 Task: Create List Brand Awareness in Board Employee Benefits Optimization to Workspace Application Development. Create List Brand Recognition in Board Customer Segmentation and Targeting to Workspace Application Development. Create List Brand Reputation in Board Product Development Roadmap and Timeline Planning to Workspace Application Development
Action: Mouse moved to (68, 369)
Screenshot: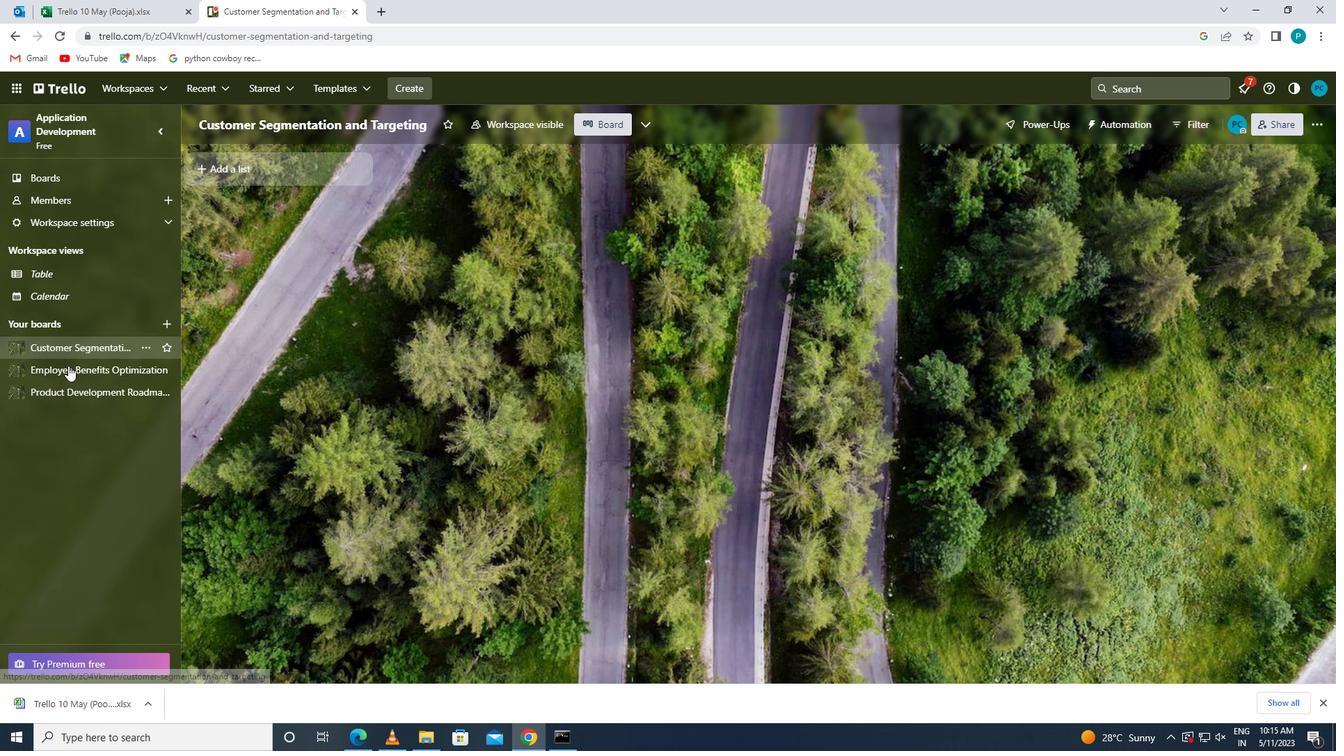 
Action: Mouse pressed left at (68, 369)
Screenshot: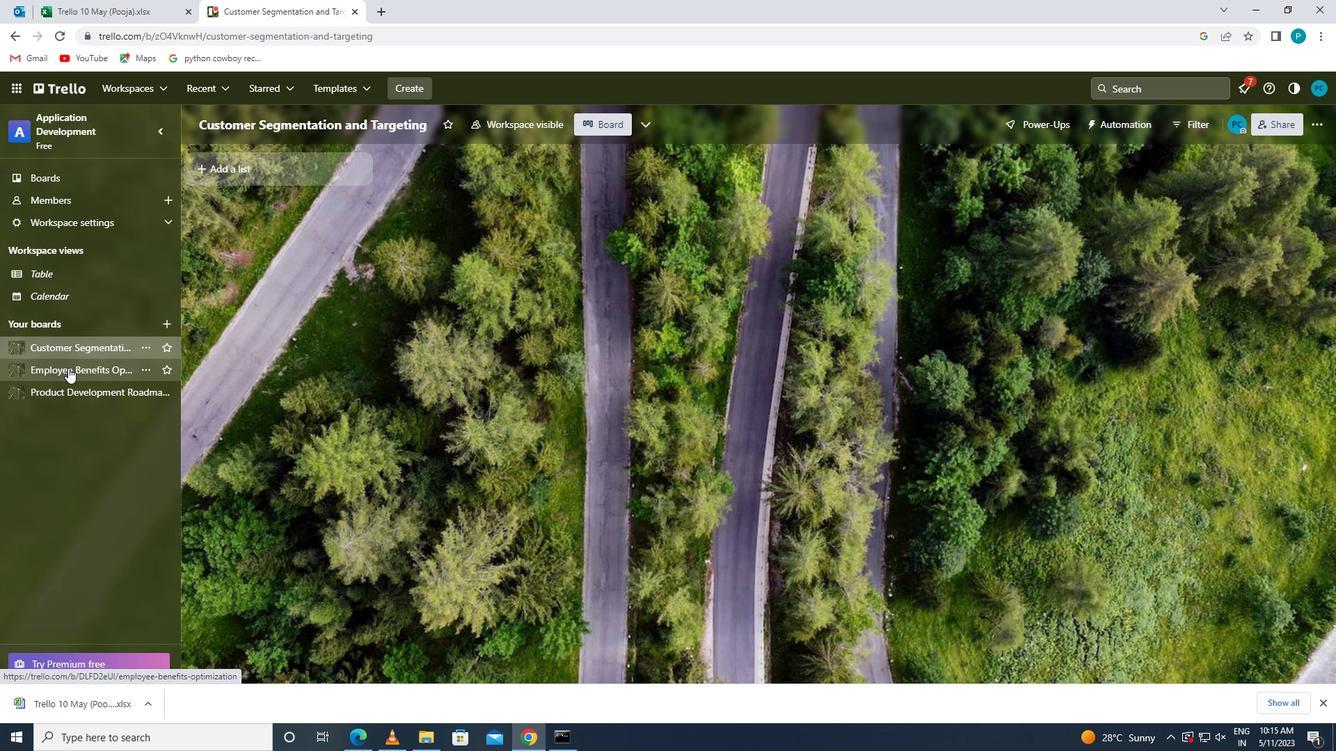 
Action: Mouse moved to (246, 165)
Screenshot: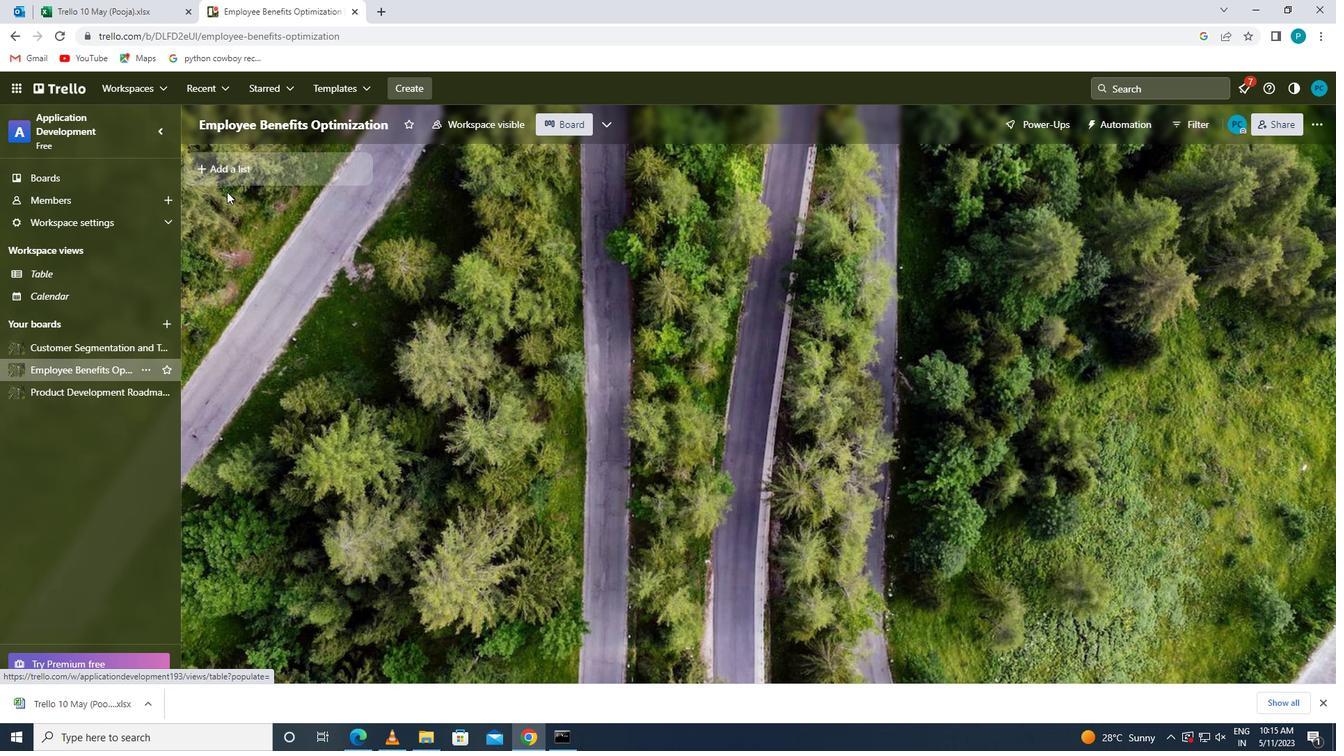 
Action: Mouse pressed left at (246, 165)
Screenshot: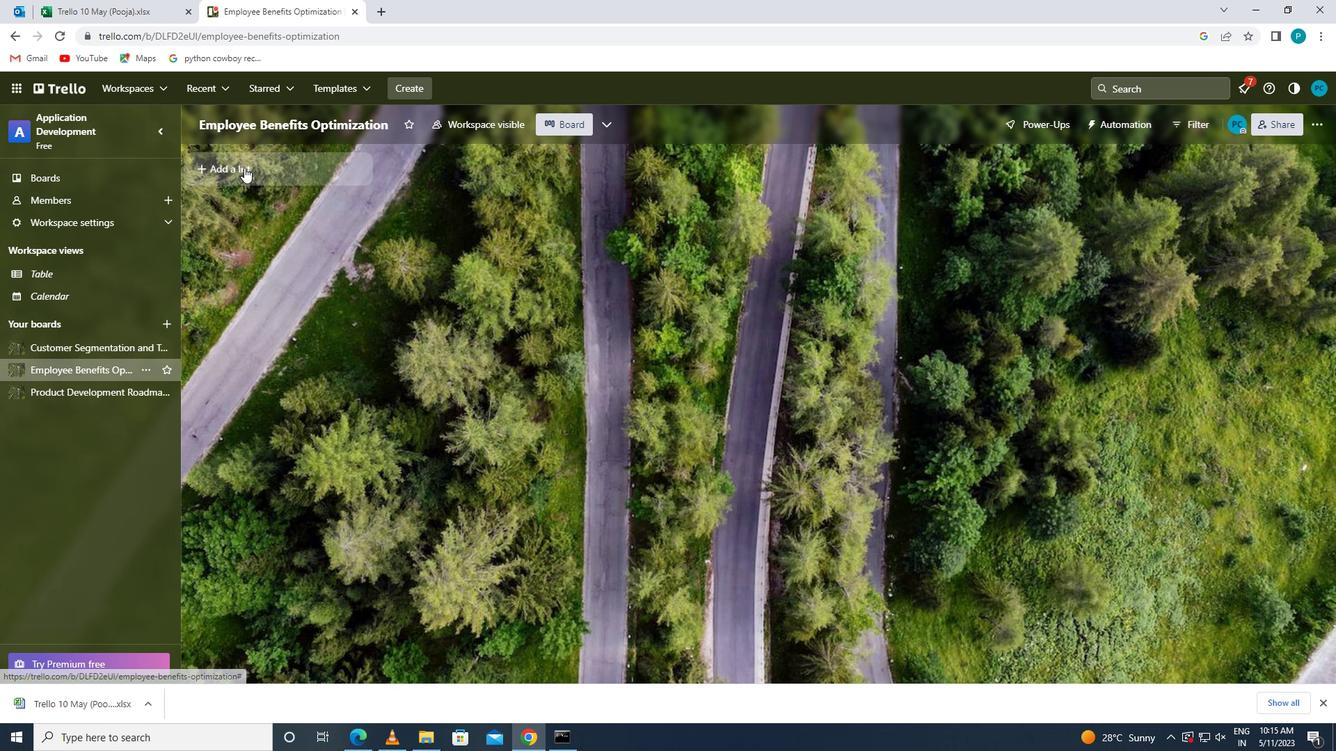
Action: Key pressed <Key.caps_lock>b<Key.caps_lock>rand<Key.space><Key.caps_lock>a<Key.caps_lock>wareness
Screenshot: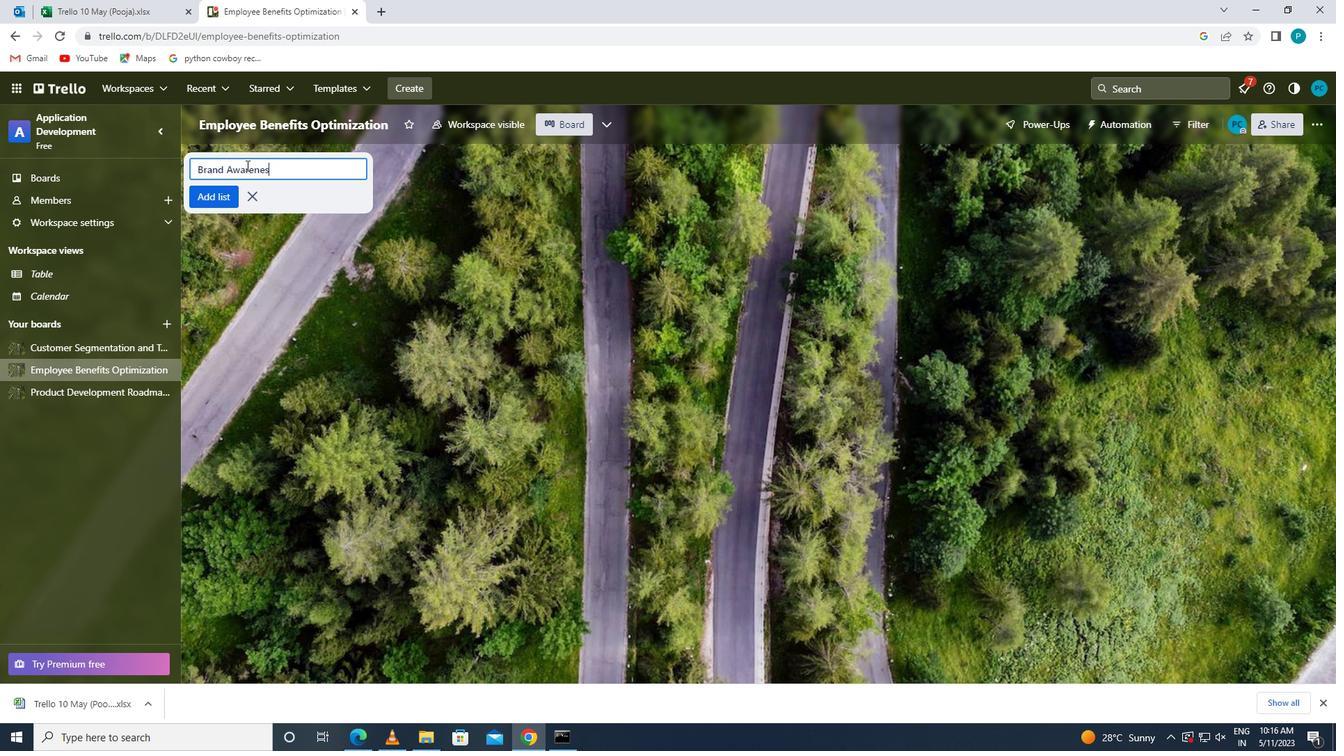 
Action: Mouse moved to (192, 188)
Screenshot: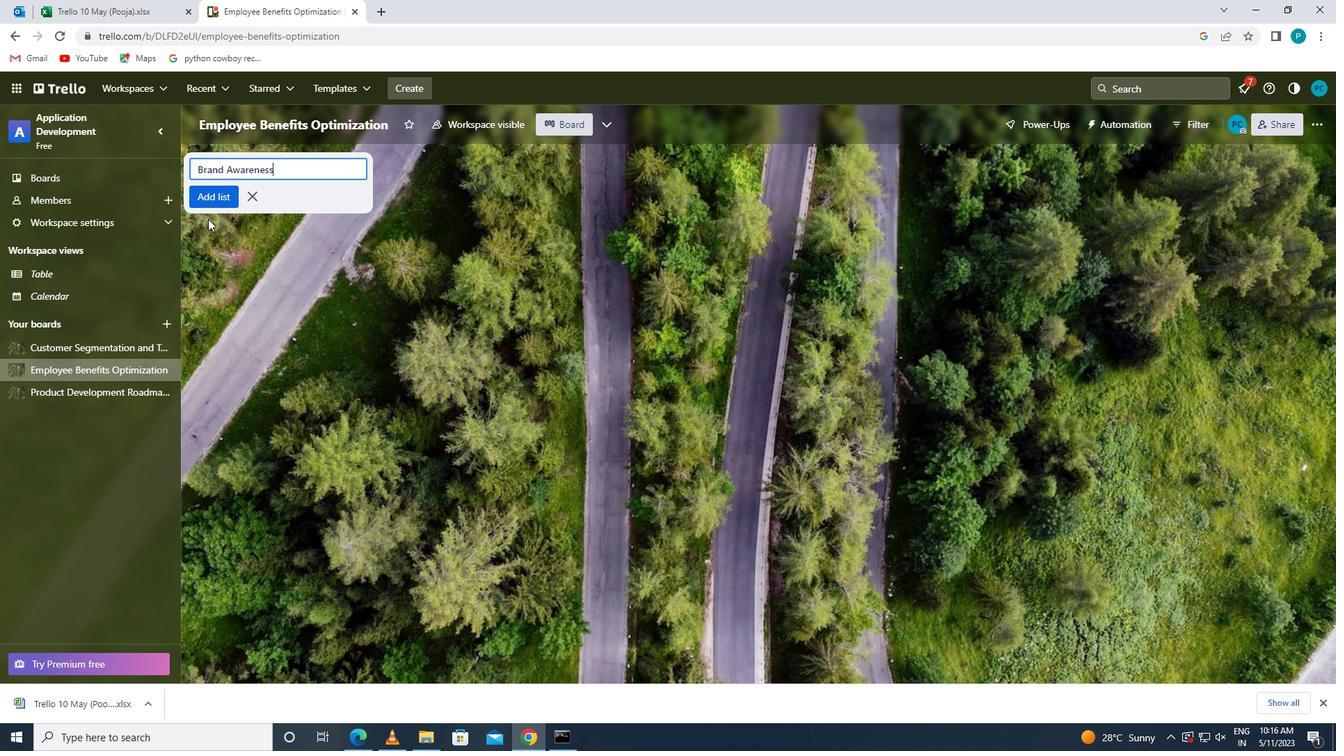 
Action: Mouse pressed left at (192, 188)
Screenshot: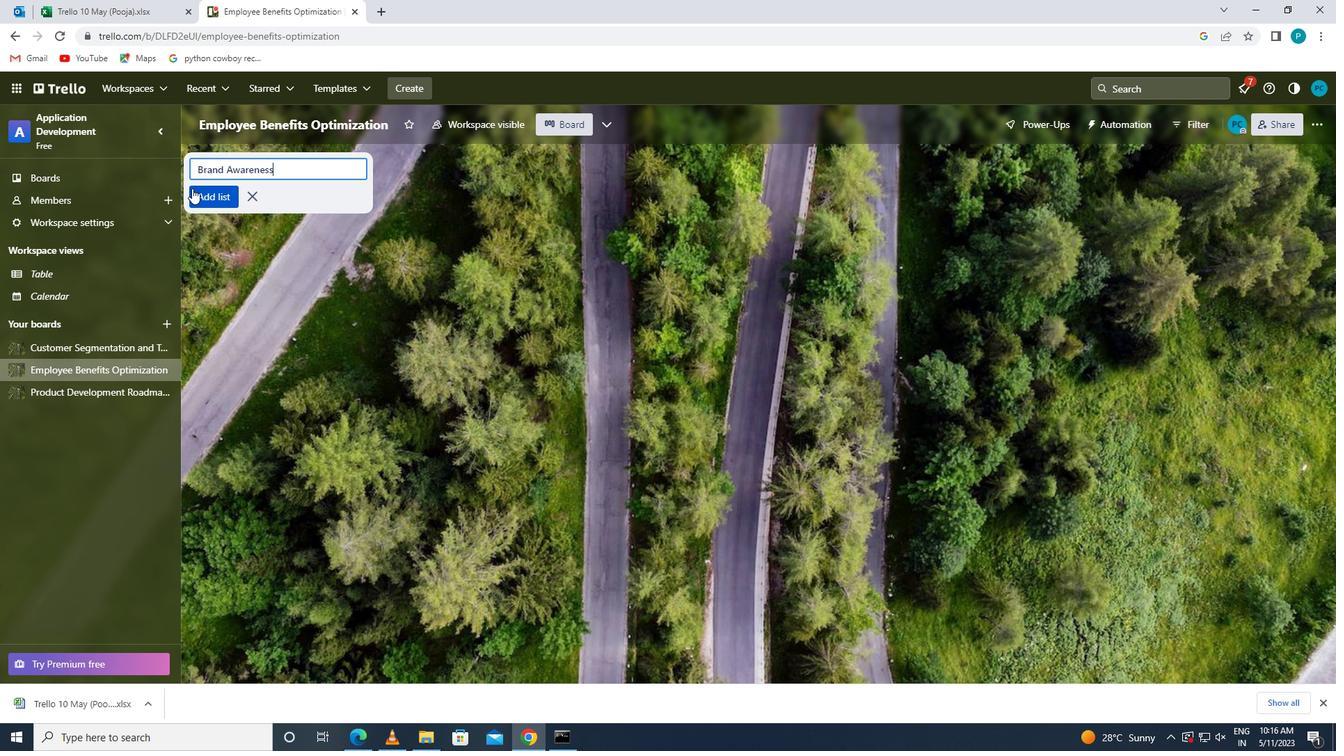 
Action: Mouse moved to (59, 341)
Screenshot: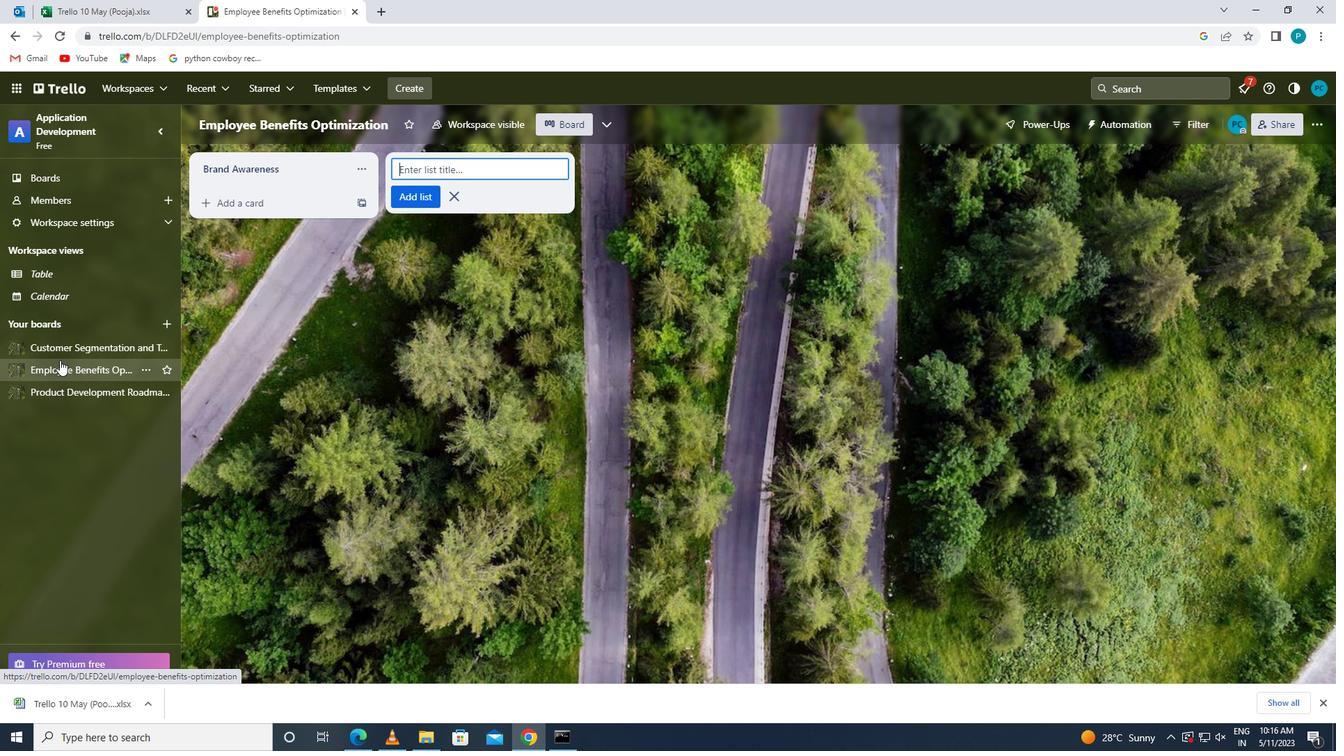 
Action: Mouse pressed left at (59, 341)
Screenshot: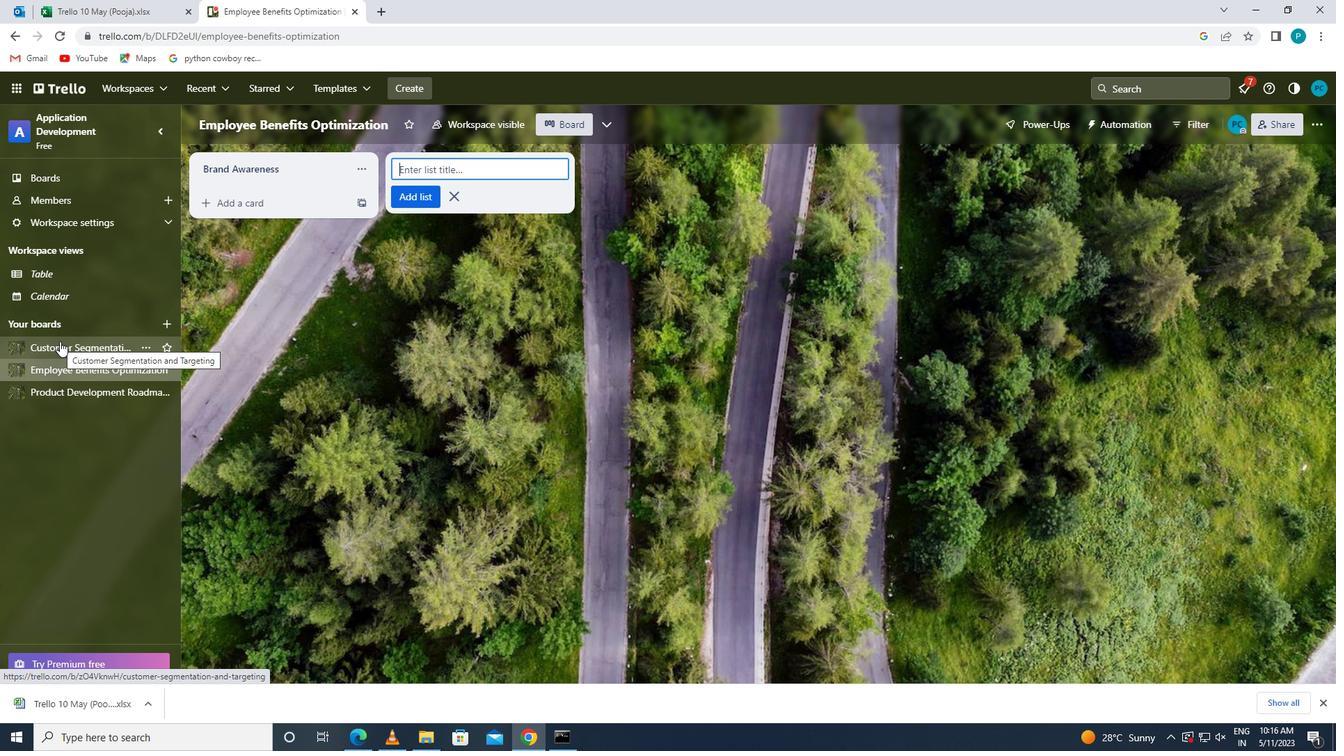 
Action: Mouse moved to (277, 176)
Screenshot: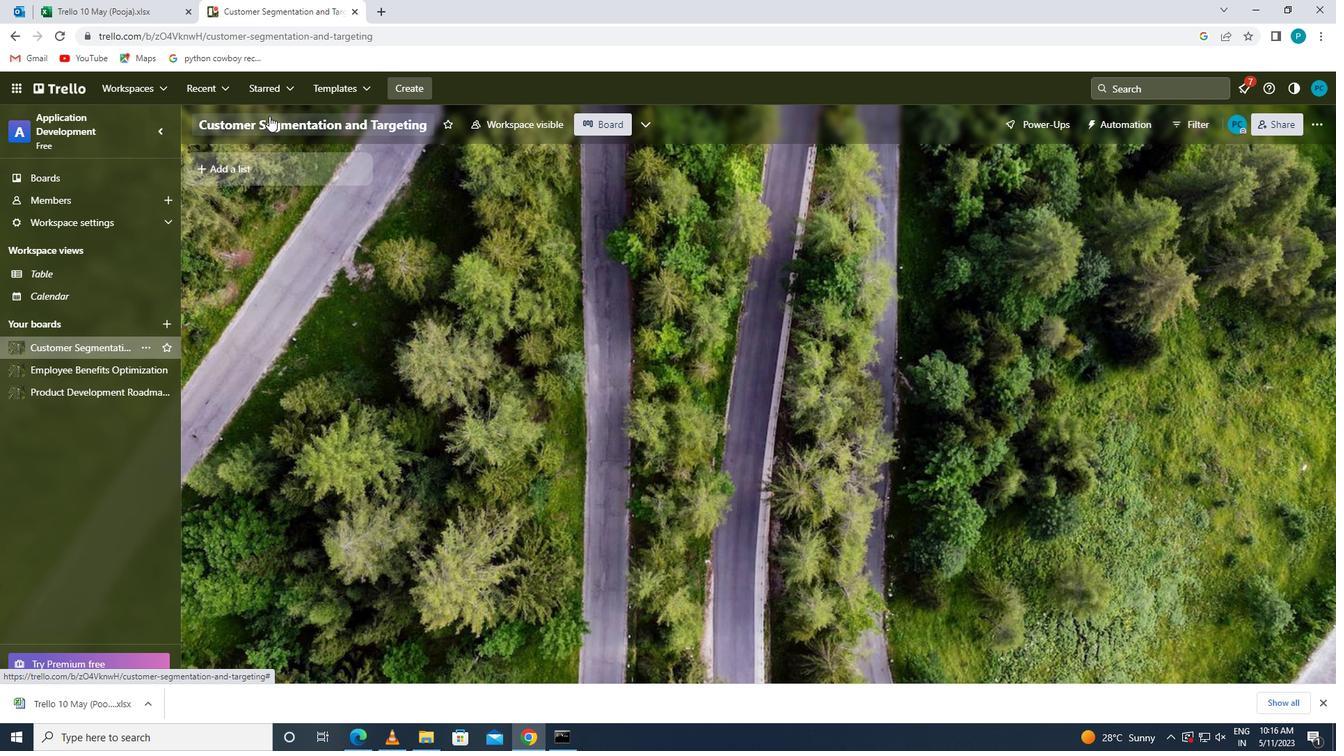 
Action: Mouse pressed left at (277, 176)
Screenshot: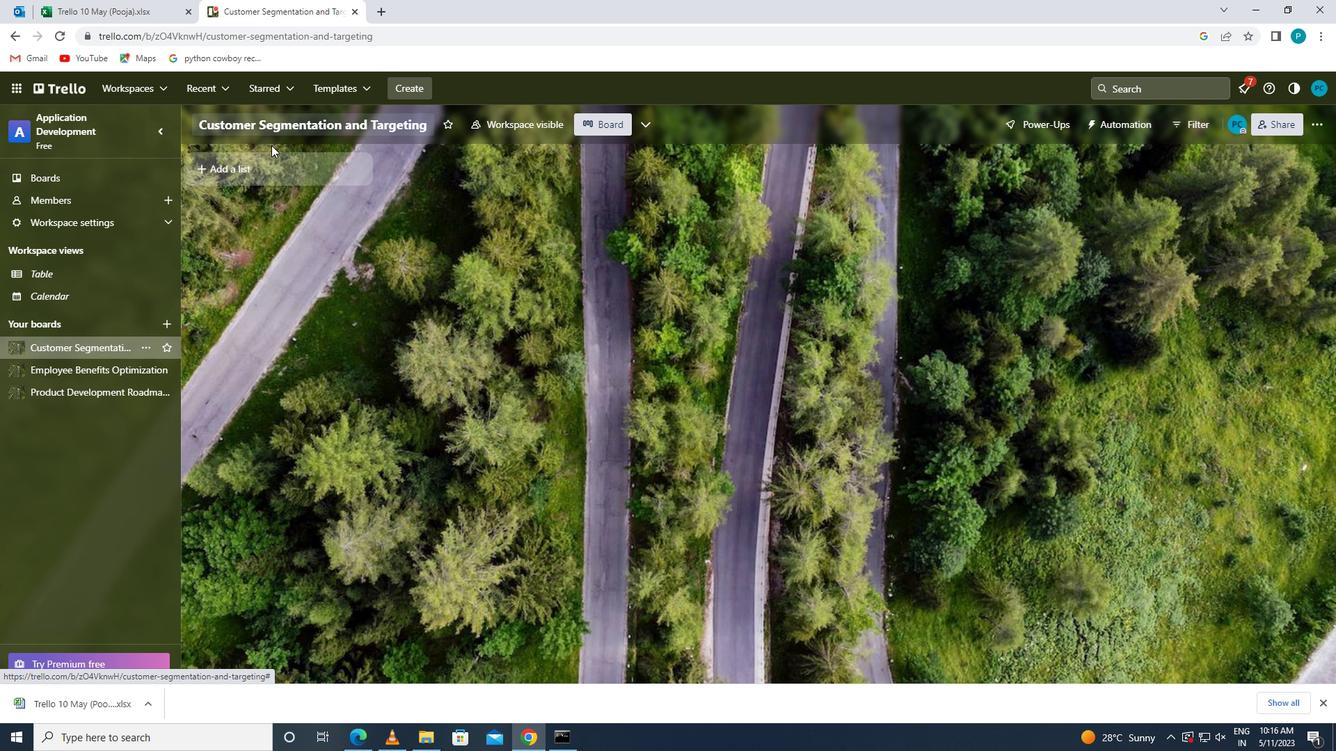 
Action: Key pressed <Key.caps_lock>b<Key.caps_lock>rand<Key.space><Key.caps_lock>r<Key.caps_lock>ecognition
Screenshot: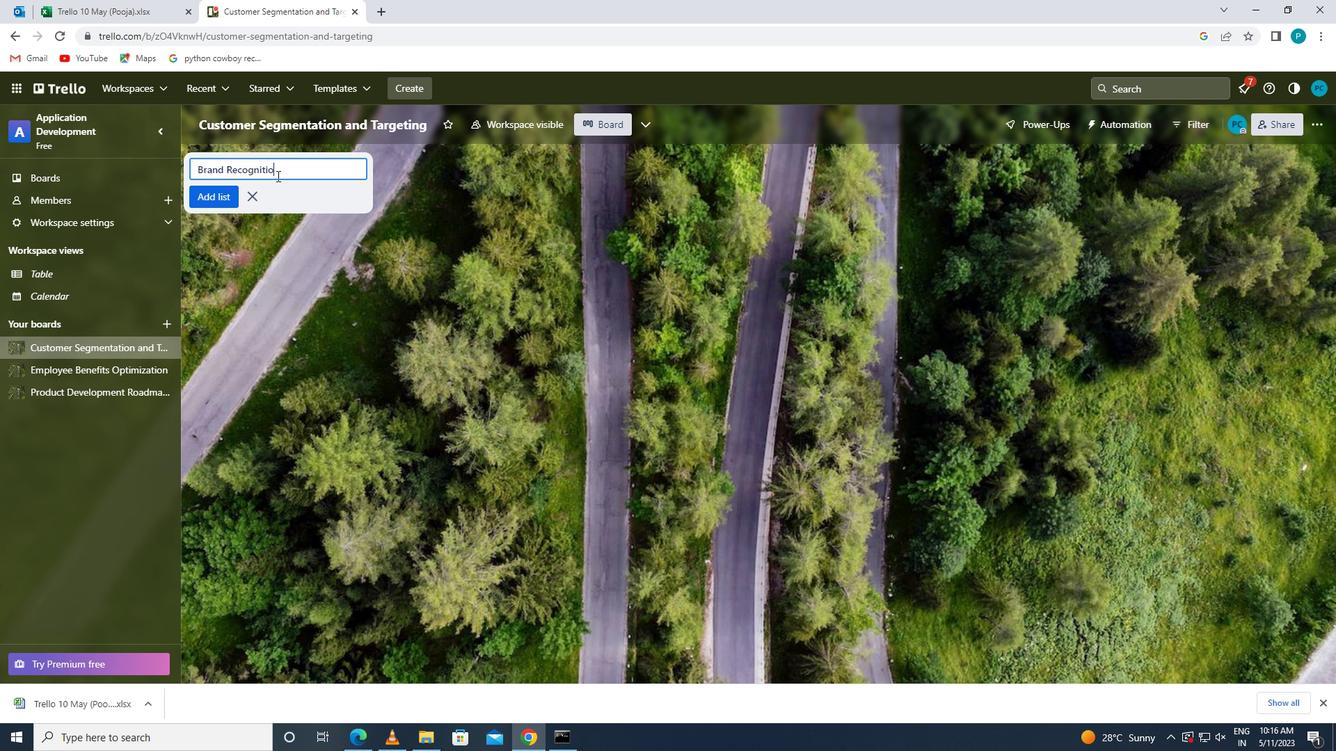 
Action: Mouse moved to (202, 196)
Screenshot: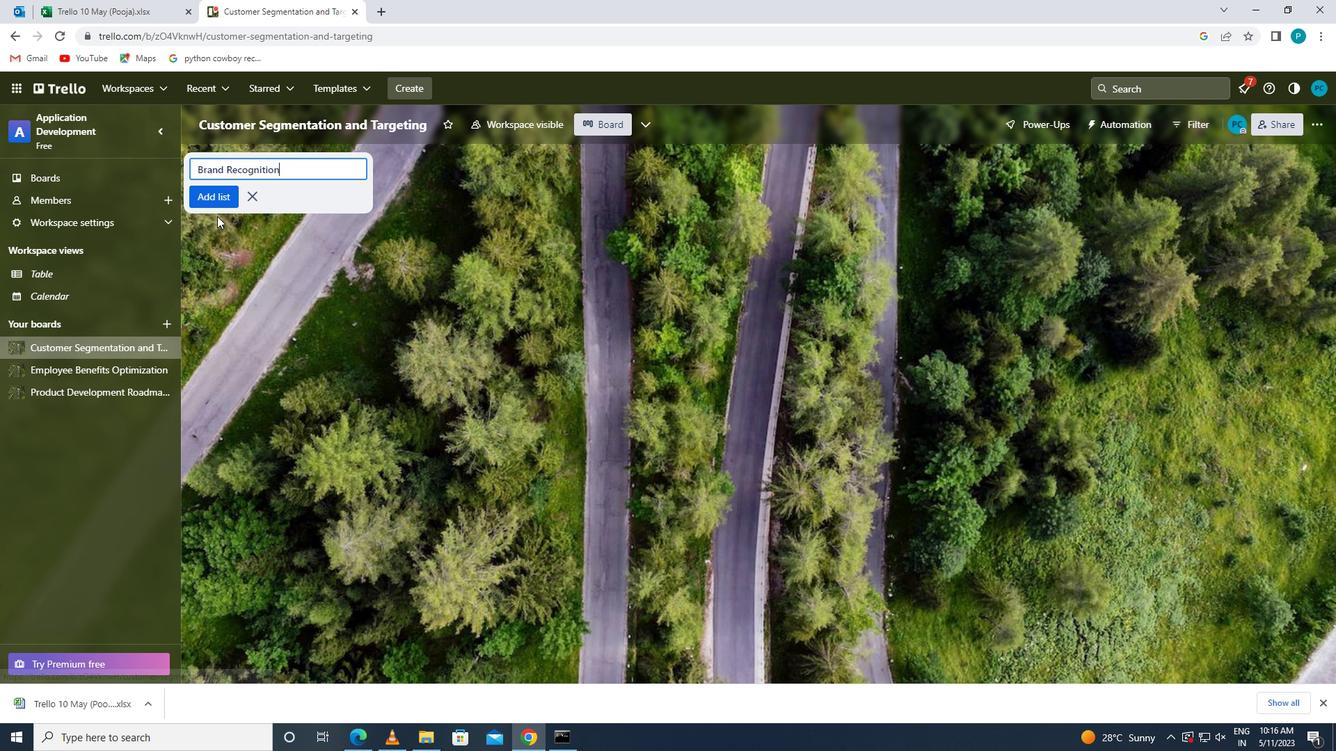 
Action: Mouse pressed left at (202, 196)
Screenshot: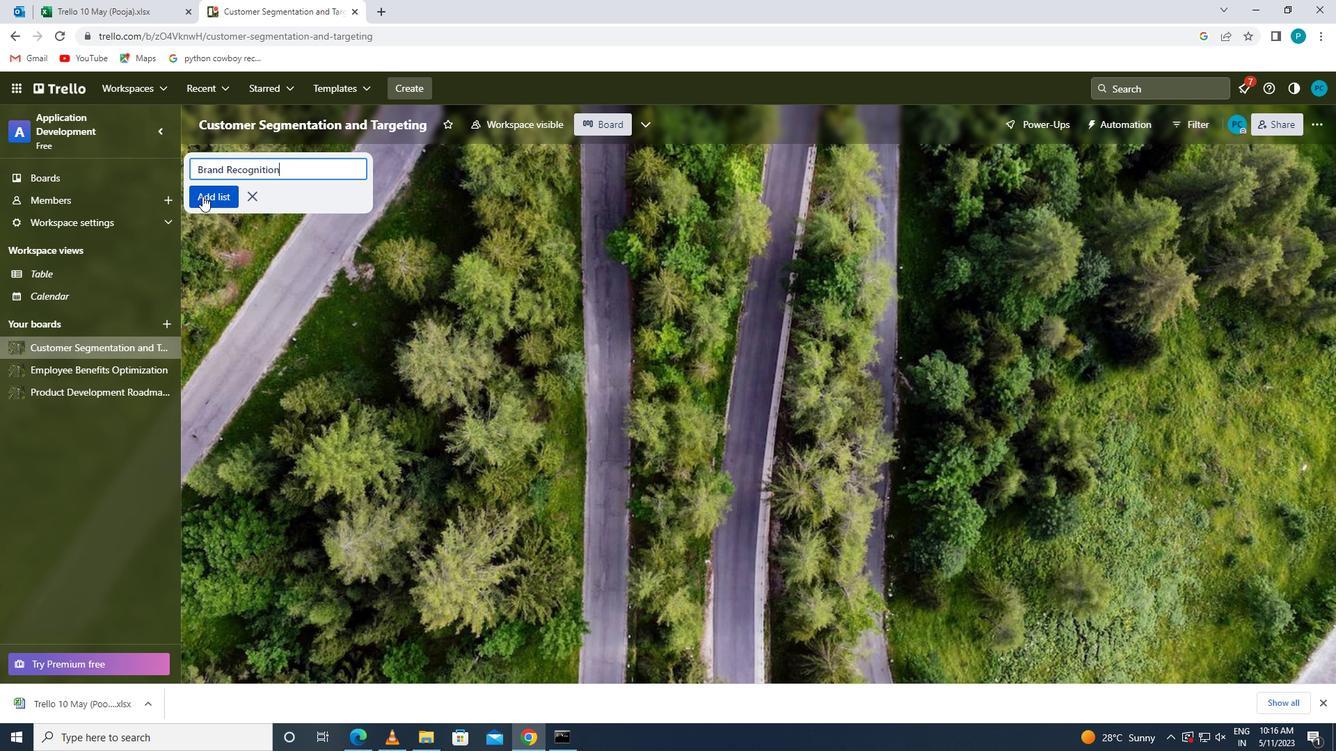 
Action: Mouse moved to (110, 395)
Screenshot: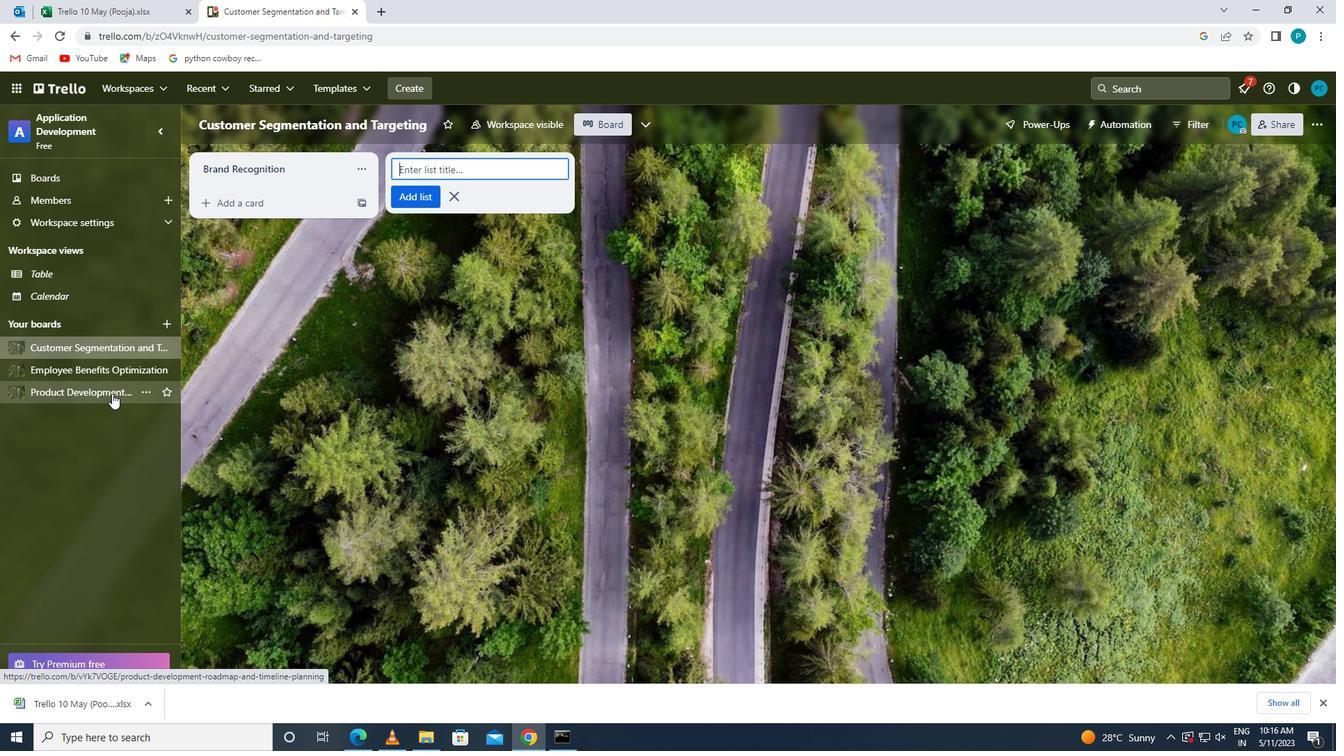 
Action: Mouse pressed left at (110, 395)
Screenshot: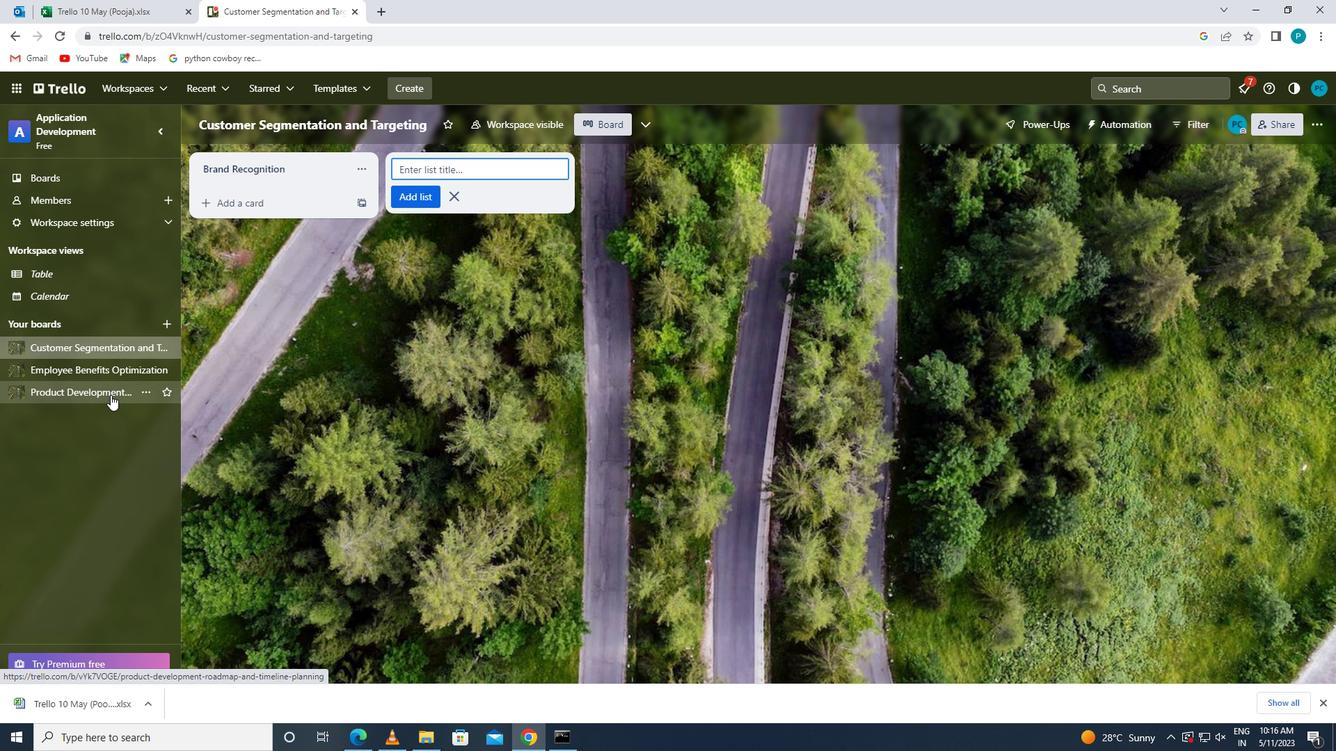 
Action: Mouse moved to (236, 181)
Screenshot: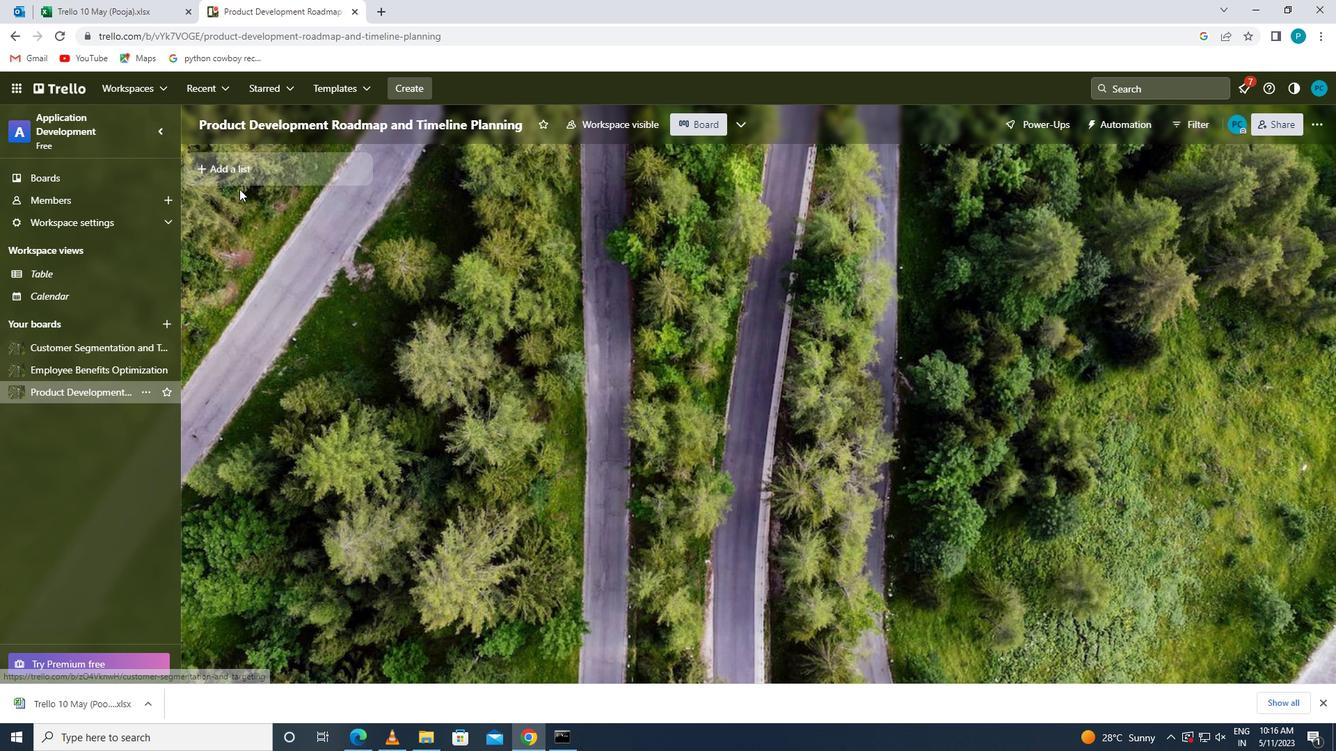 
Action: Mouse pressed left at (236, 181)
Screenshot: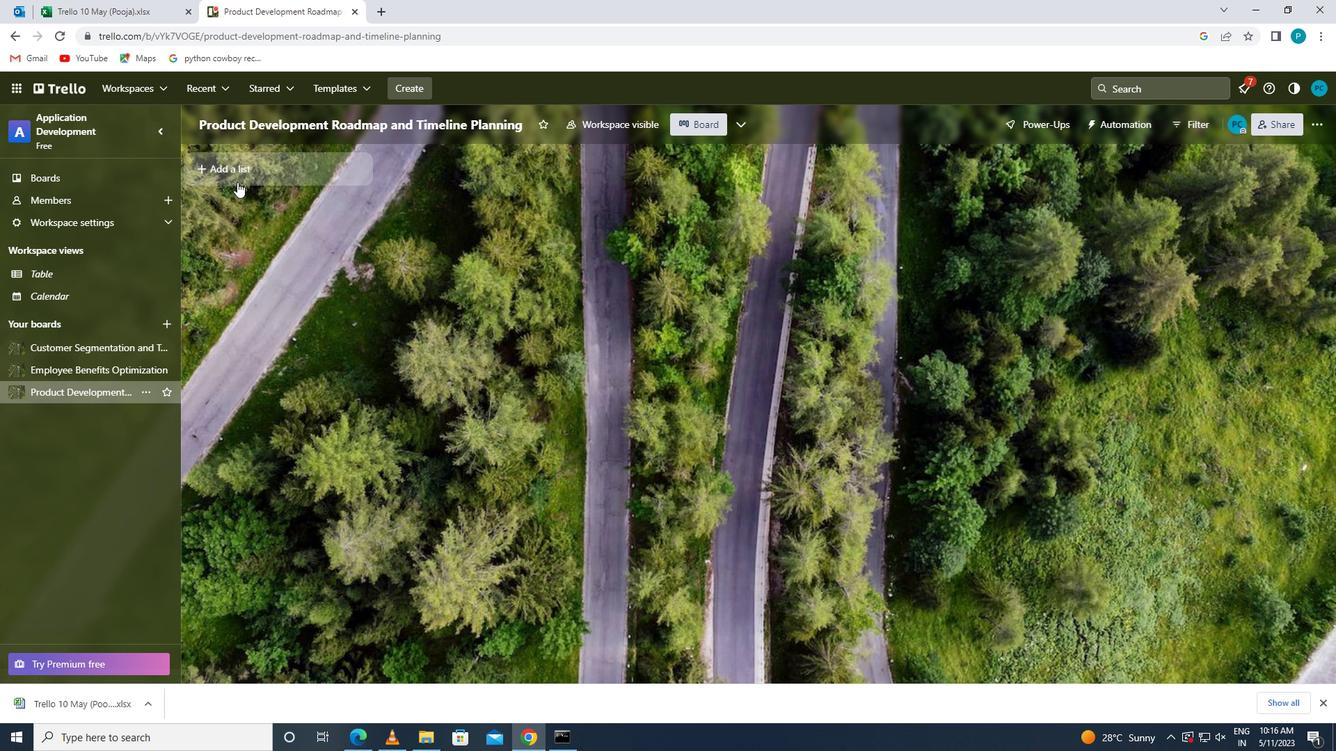 
Action: Mouse moved to (231, 172)
Screenshot: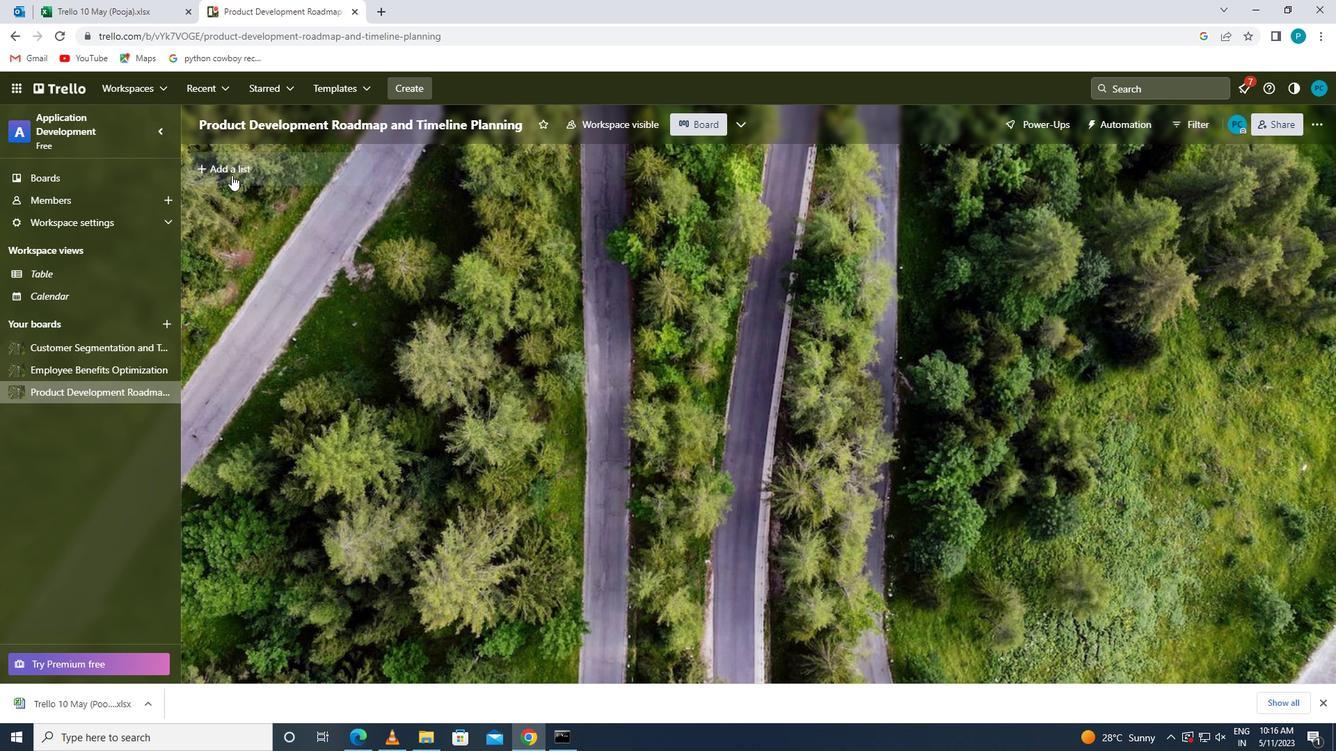 
Action: Mouse pressed left at (231, 172)
Screenshot: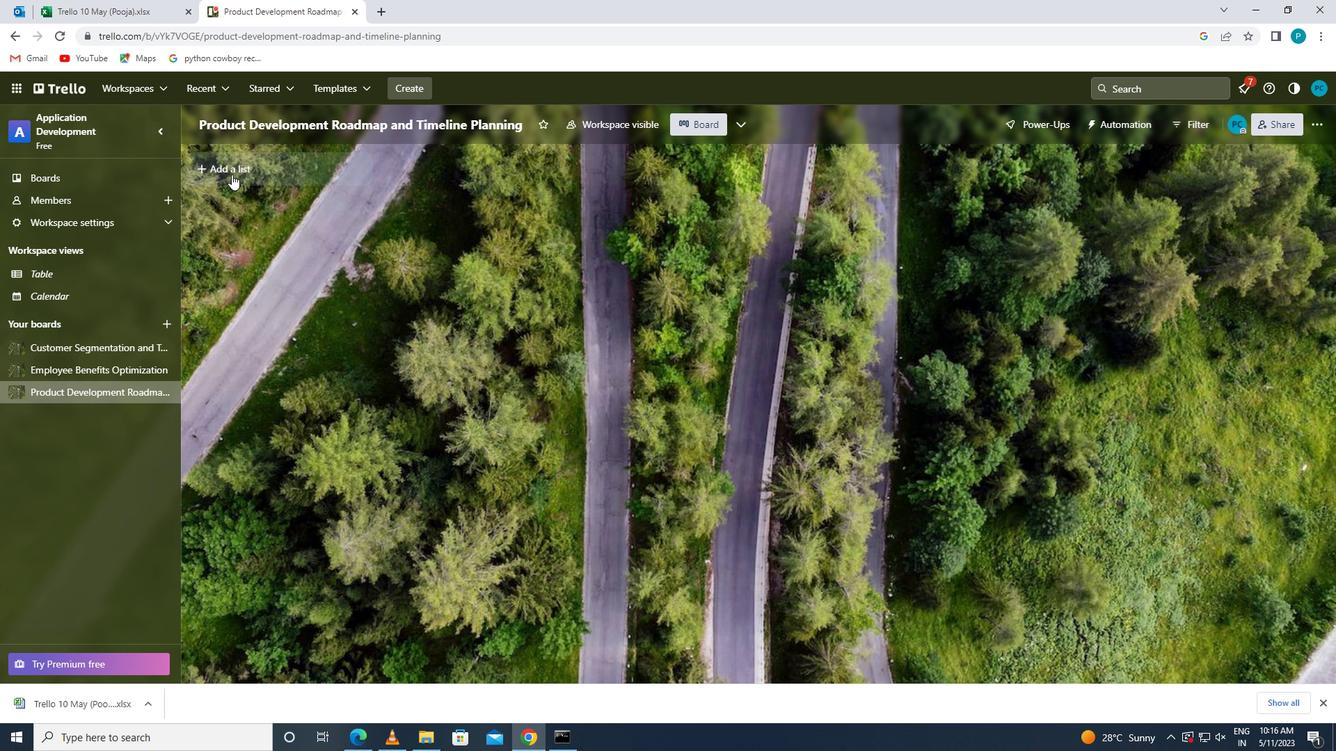 
Action: Key pressed <Key.caps_lock>b<Key.caps_lock>rand<Key.space><Key.caps_lock>r<Key.caps_lock>eputation
Screenshot: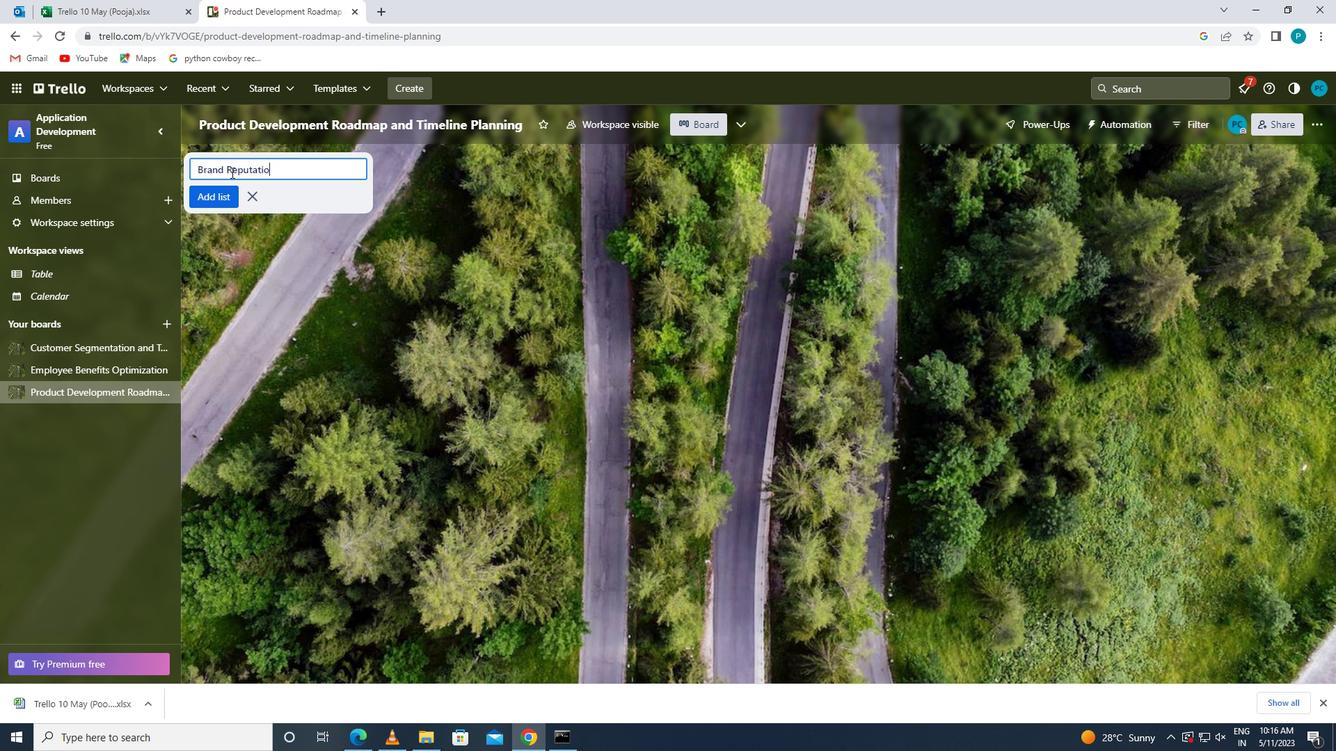 
Action: Mouse moved to (232, 202)
Screenshot: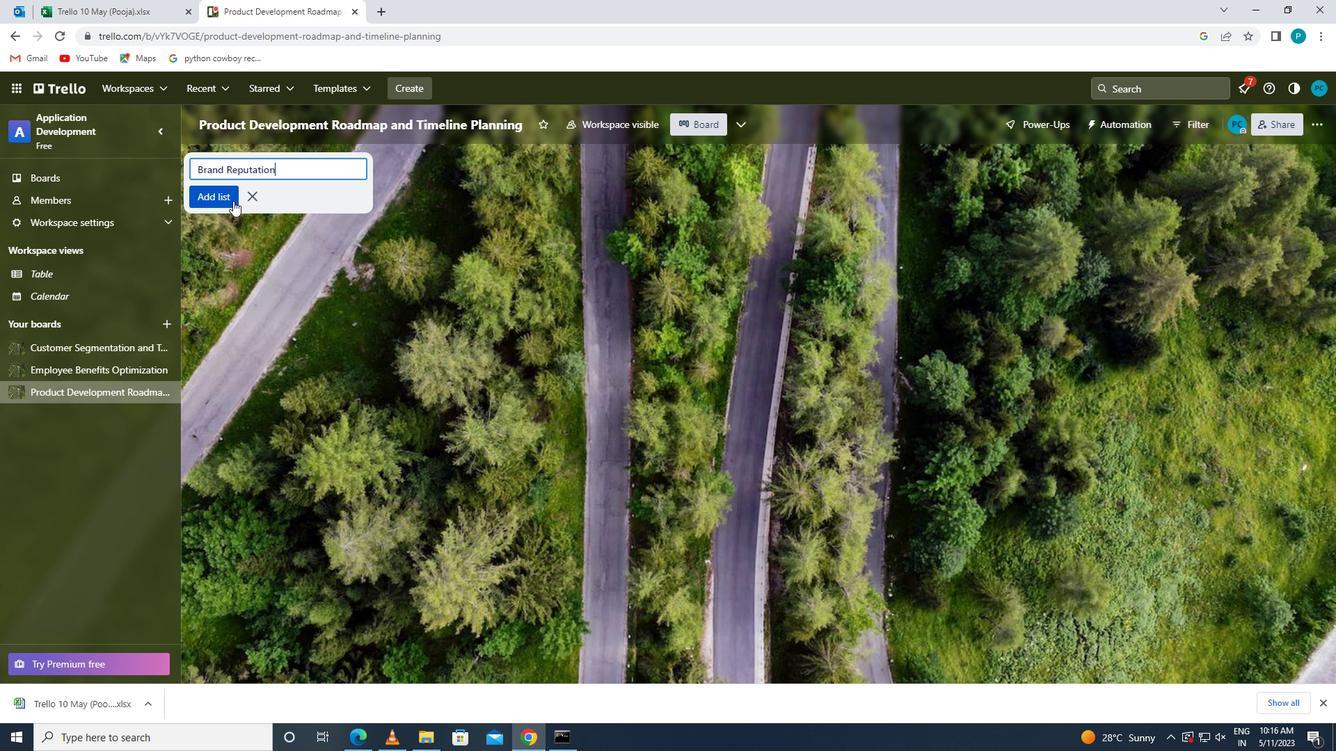 
Action: Mouse pressed left at (232, 202)
Screenshot: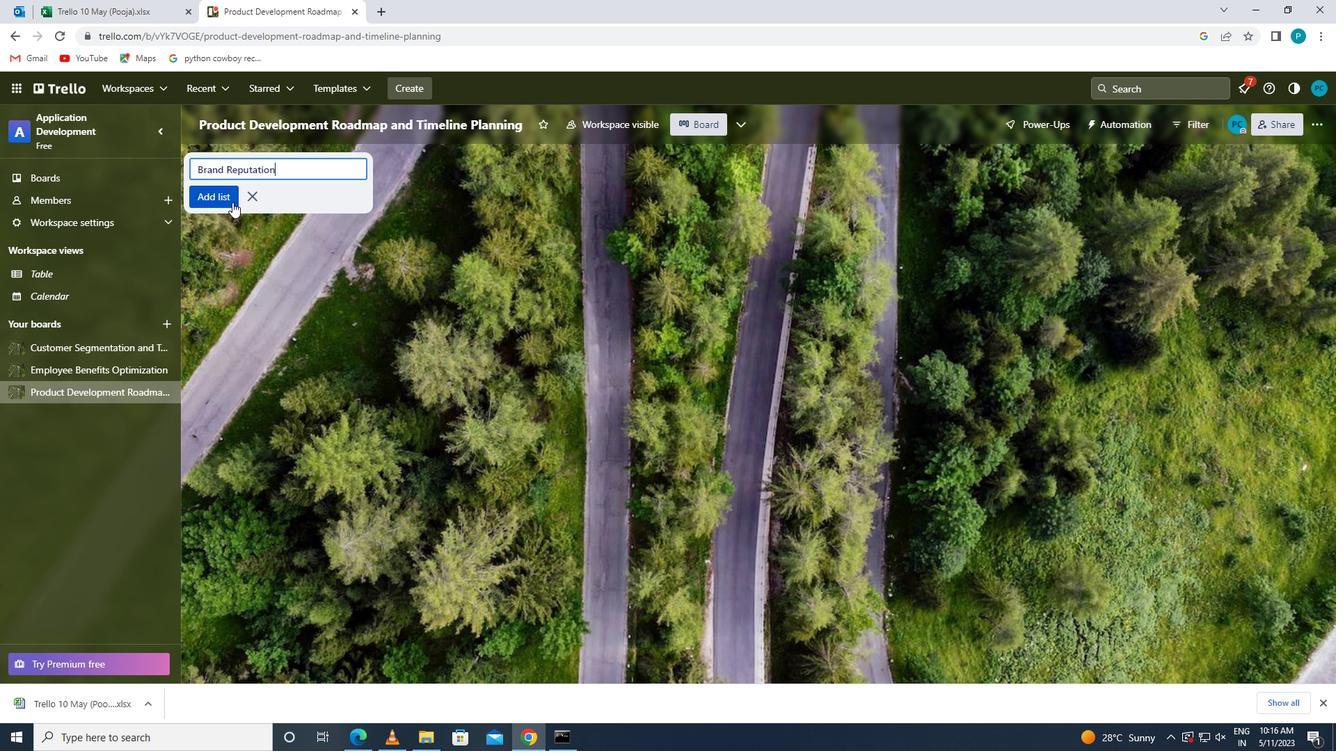 
